 Task: Add Sprouts Black Truffle Sirloin & Mushroom Saute Meal to the cart.
Action: Mouse moved to (270, 130)
Screenshot: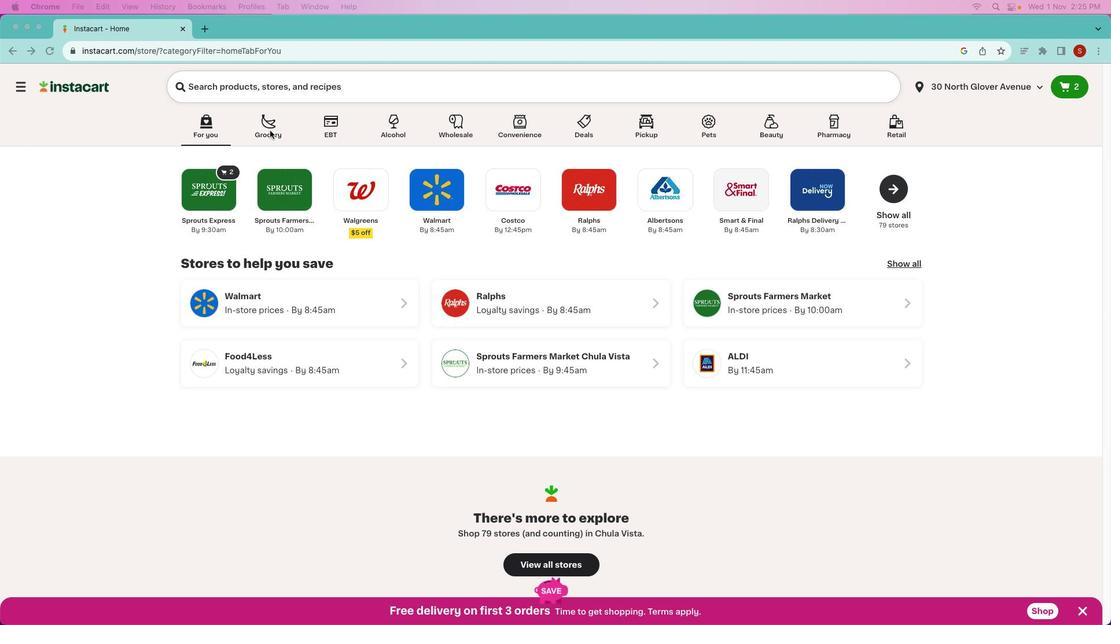 
Action: Mouse pressed left at (270, 130)
Screenshot: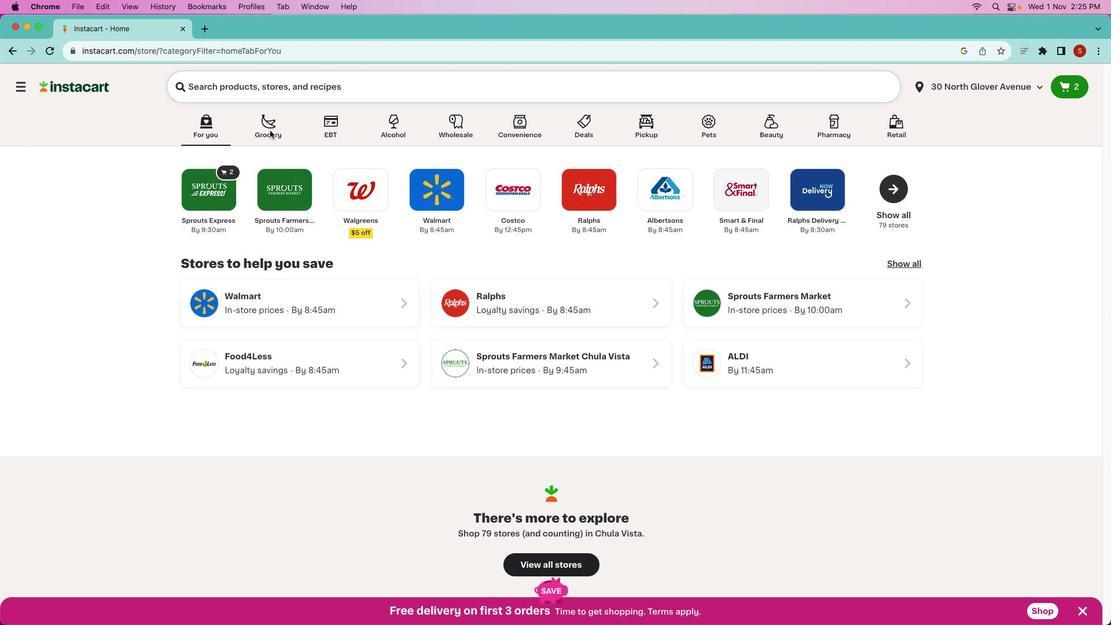 
Action: Mouse pressed left at (270, 130)
Screenshot: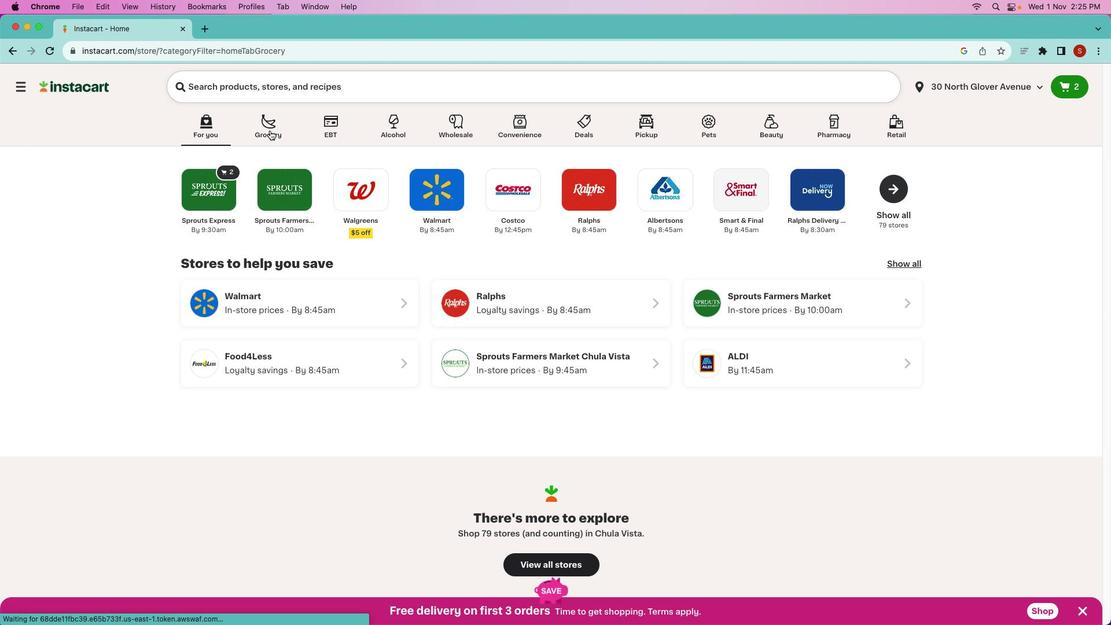 
Action: Mouse moved to (530, 361)
Screenshot: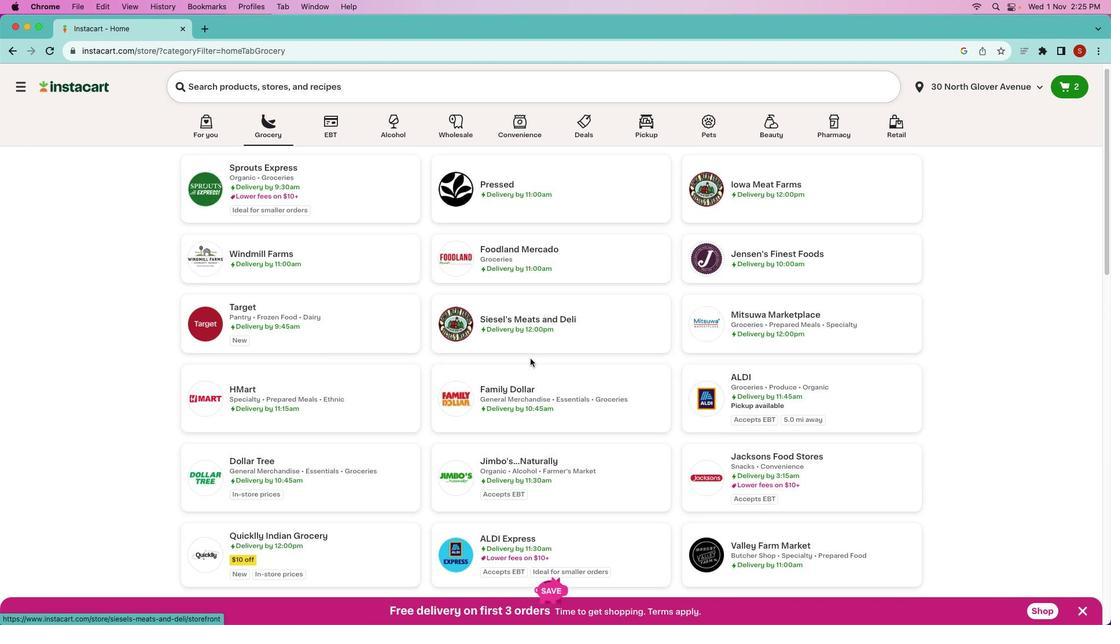 
Action: Mouse scrolled (530, 361) with delta (0, 0)
Screenshot: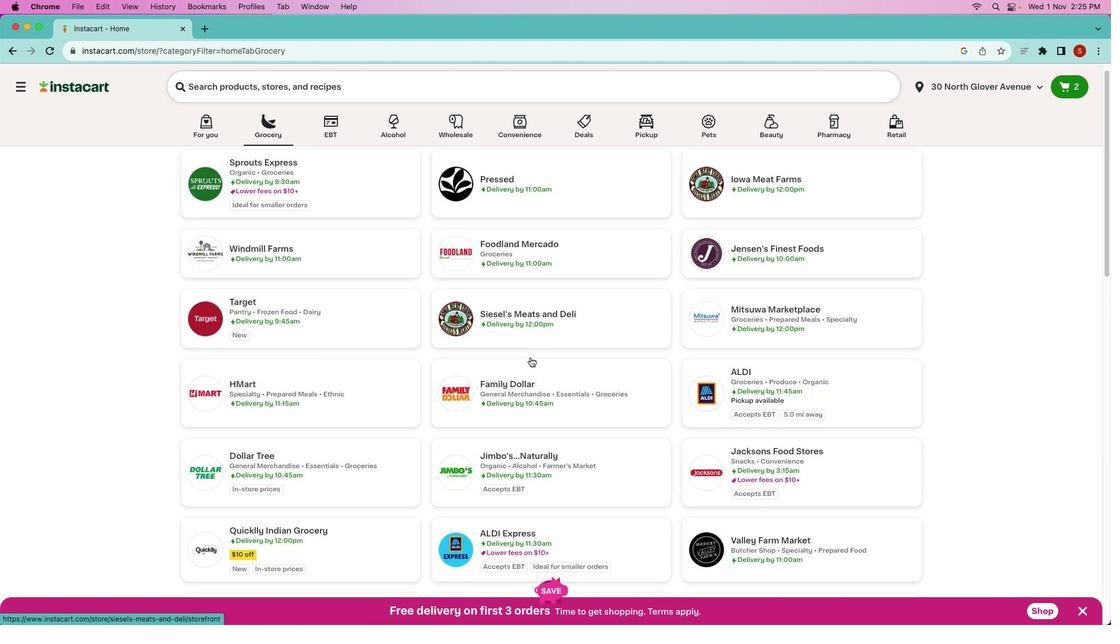 
Action: Mouse moved to (530, 360)
Screenshot: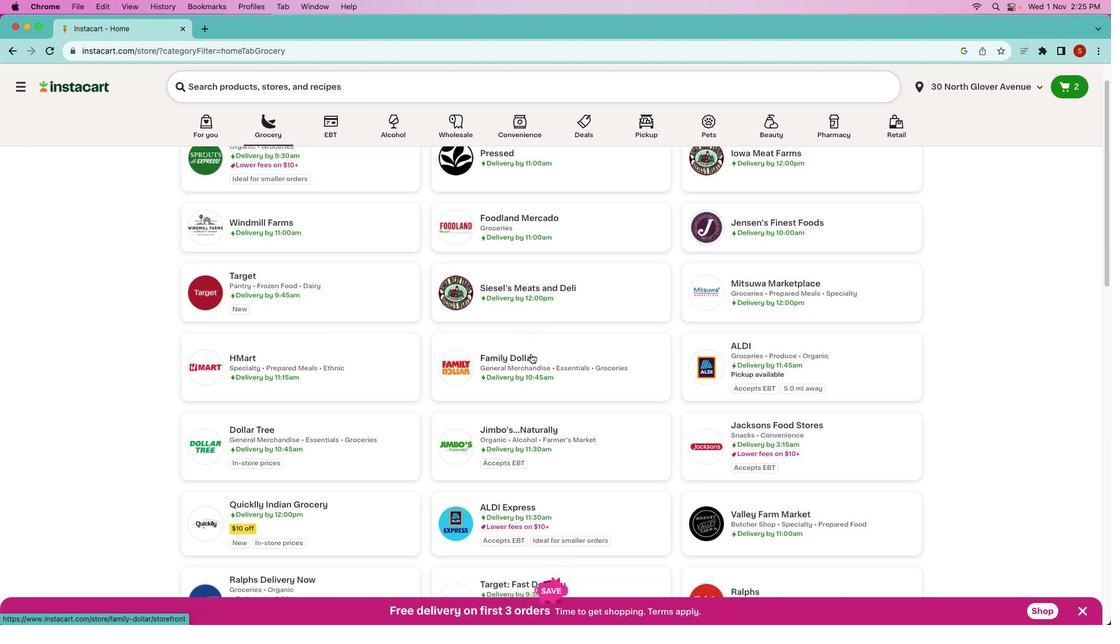 
Action: Mouse scrolled (530, 360) with delta (0, 0)
Screenshot: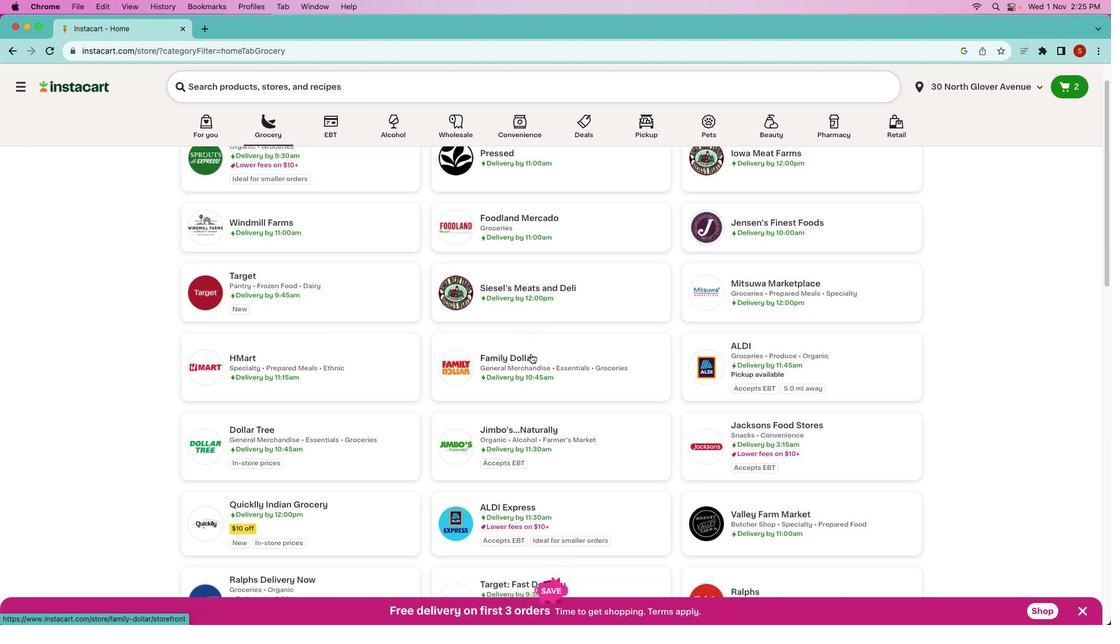 
Action: Mouse moved to (530, 359)
Screenshot: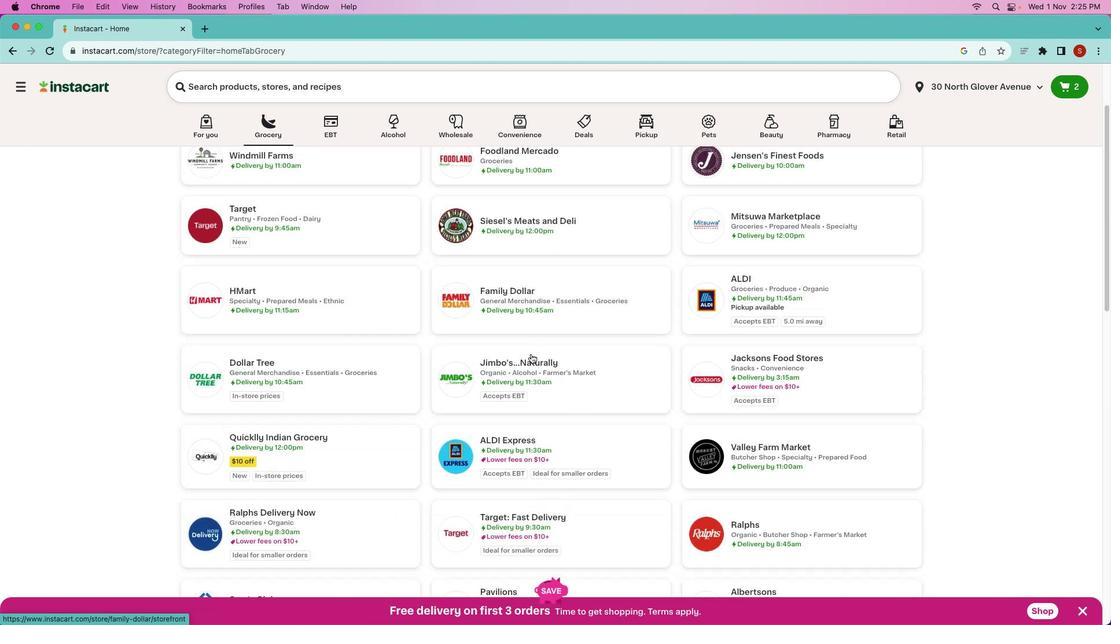 
Action: Mouse scrolled (530, 359) with delta (0, 0)
Screenshot: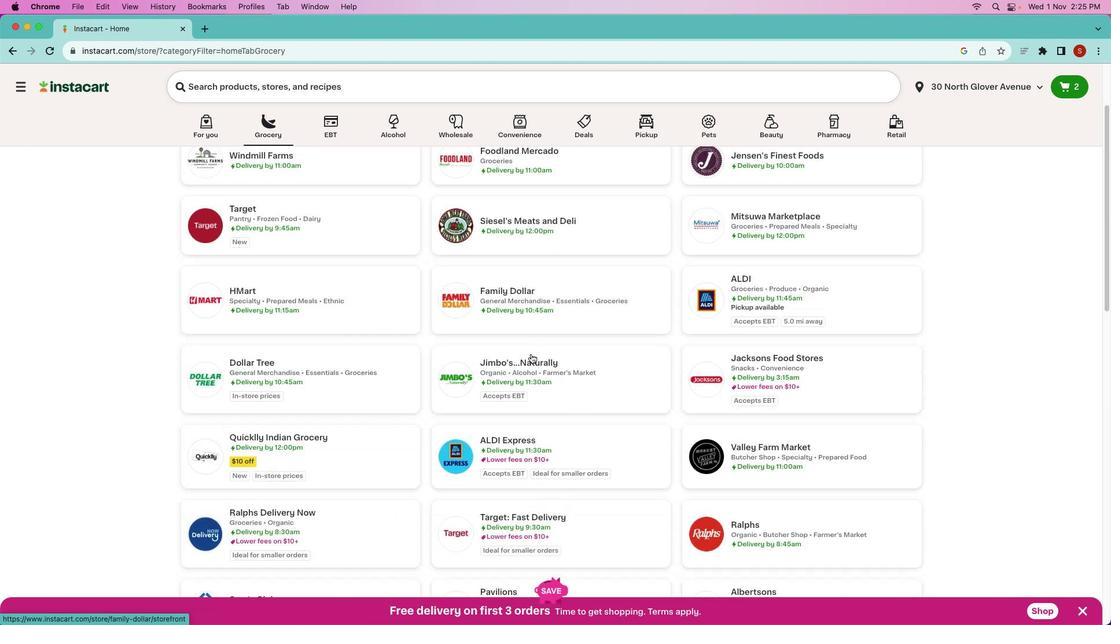 
Action: Mouse moved to (530, 358)
Screenshot: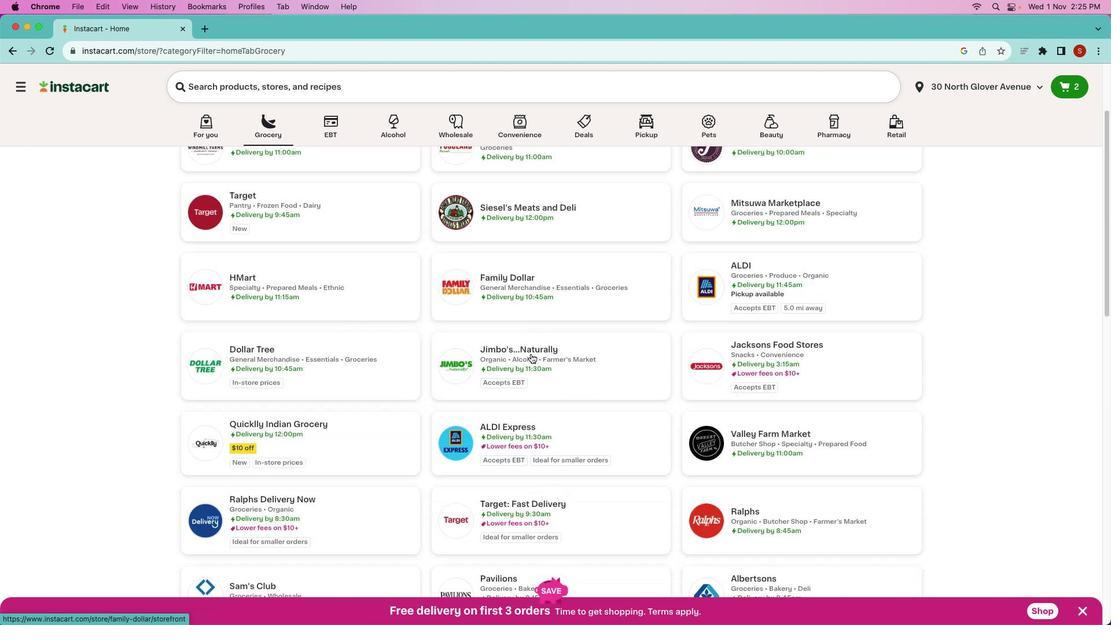 
Action: Mouse scrolled (530, 358) with delta (0, -1)
Screenshot: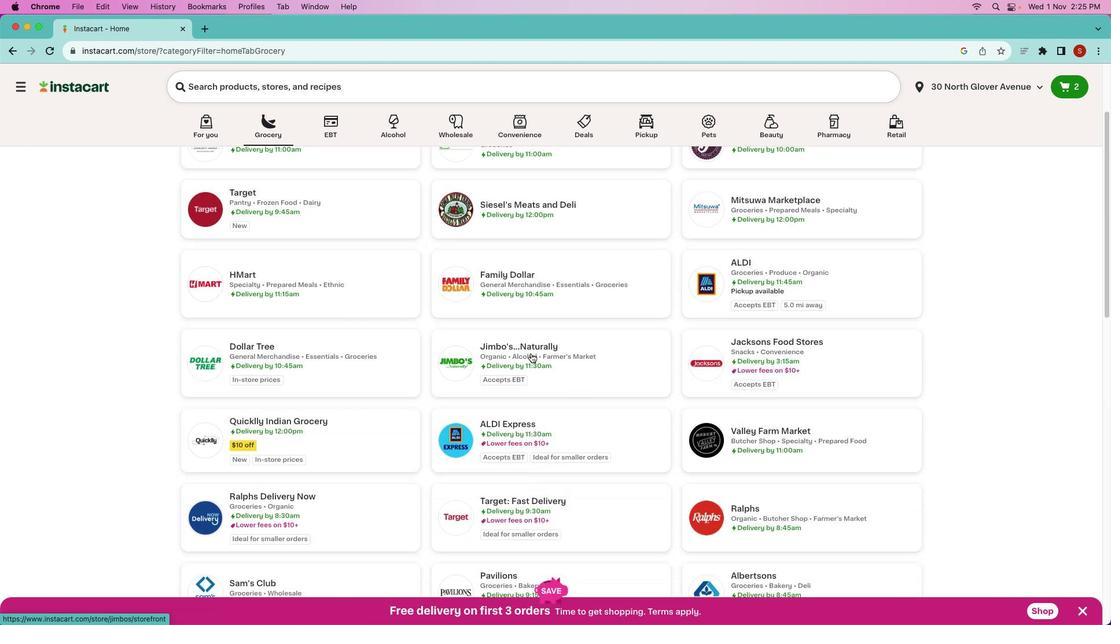 
Action: Mouse moved to (531, 353)
Screenshot: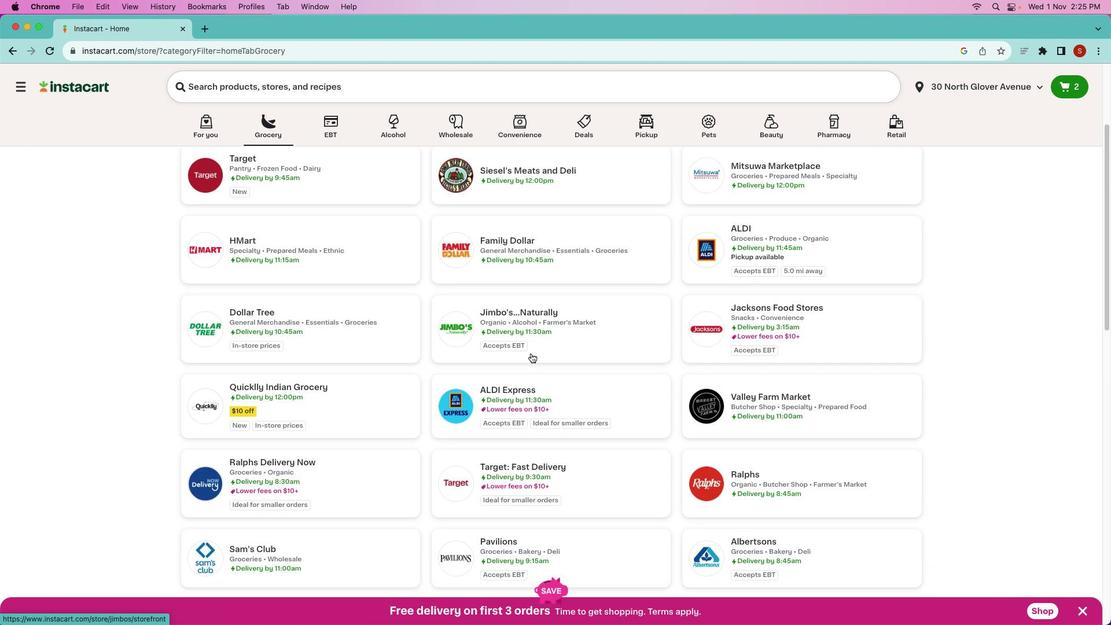 
Action: Mouse scrolled (531, 353) with delta (0, 0)
Screenshot: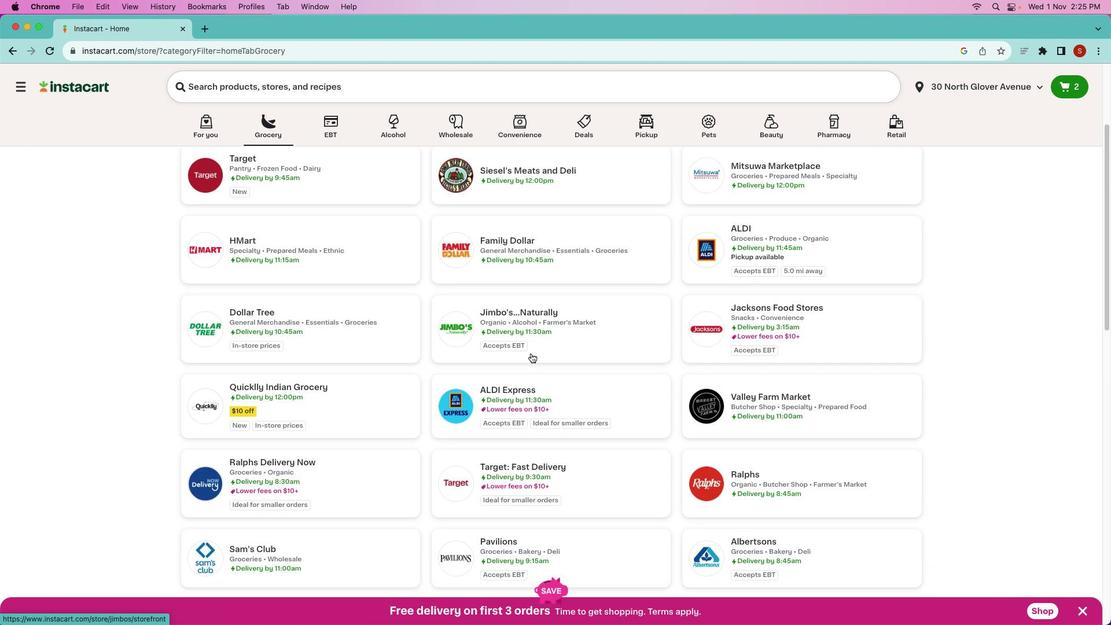 
Action: Mouse scrolled (531, 353) with delta (0, 0)
Screenshot: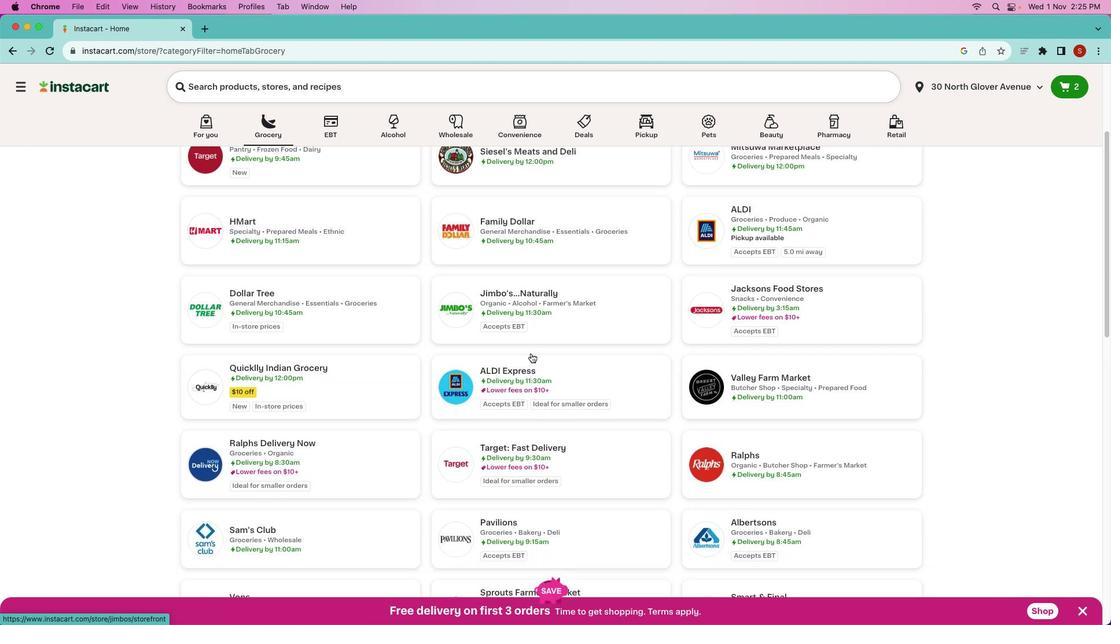 
Action: Mouse scrolled (531, 353) with delta (0, -1)
Screenshot: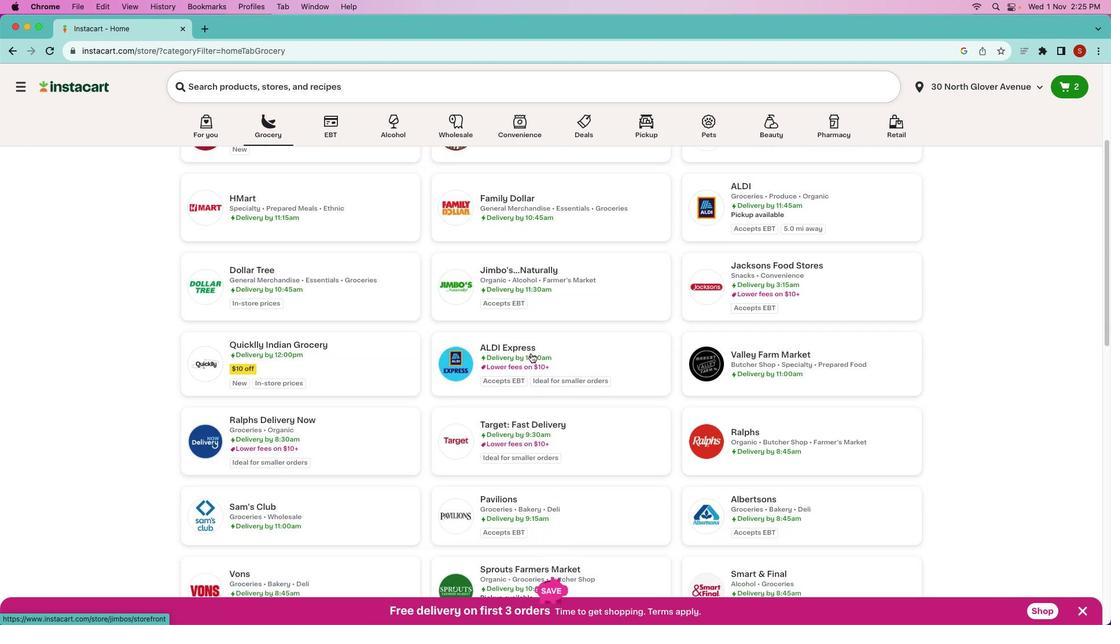 
Action: Mouse moved to (530, 353)
Screenshot: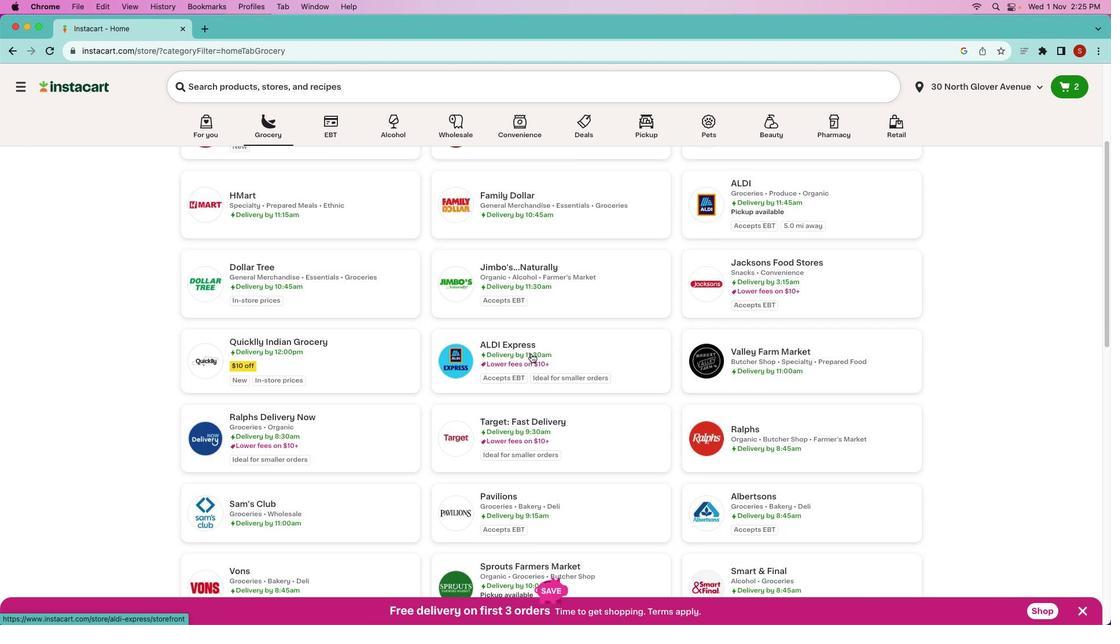 
Action: Mouse scrolled (530, 353) with delta (0, 0)
Screenshot: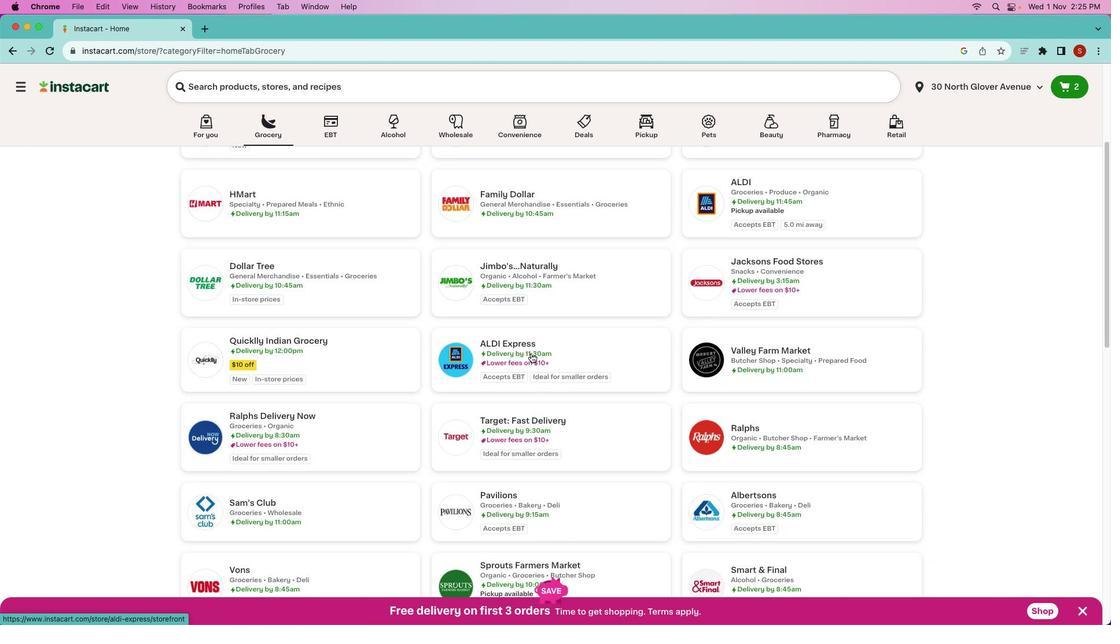 
Action: Mouse moved to (531, 353)
Screenshot: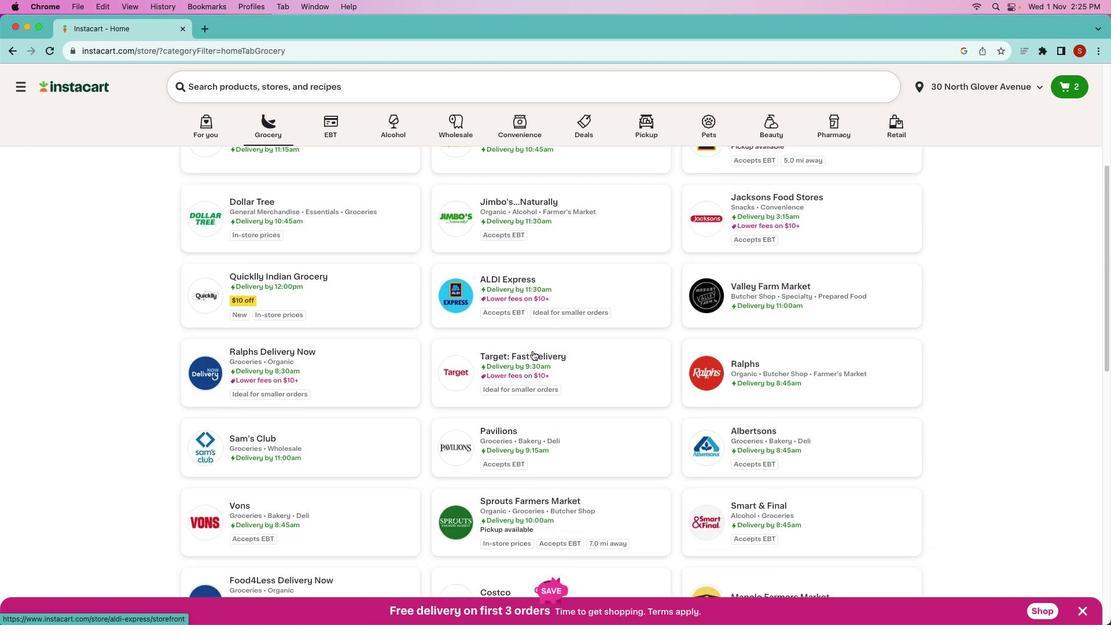 
Action: Mouse scrolled (531, 353) with delta (0, 0)
Screenshot: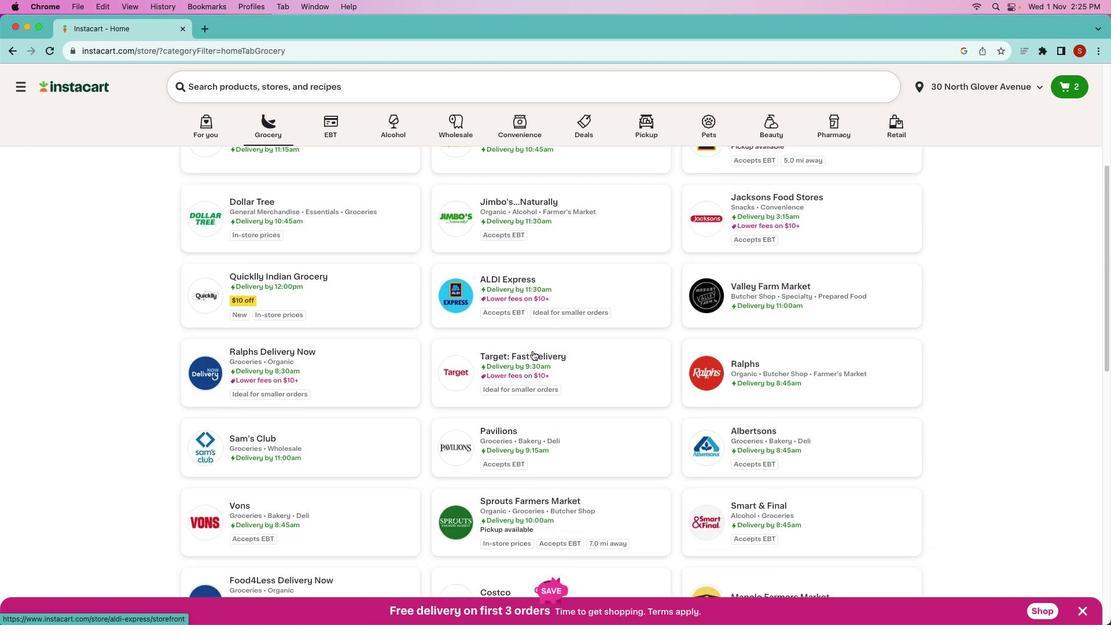 
Action: Mouse moved to (531, 352)
Screenshot: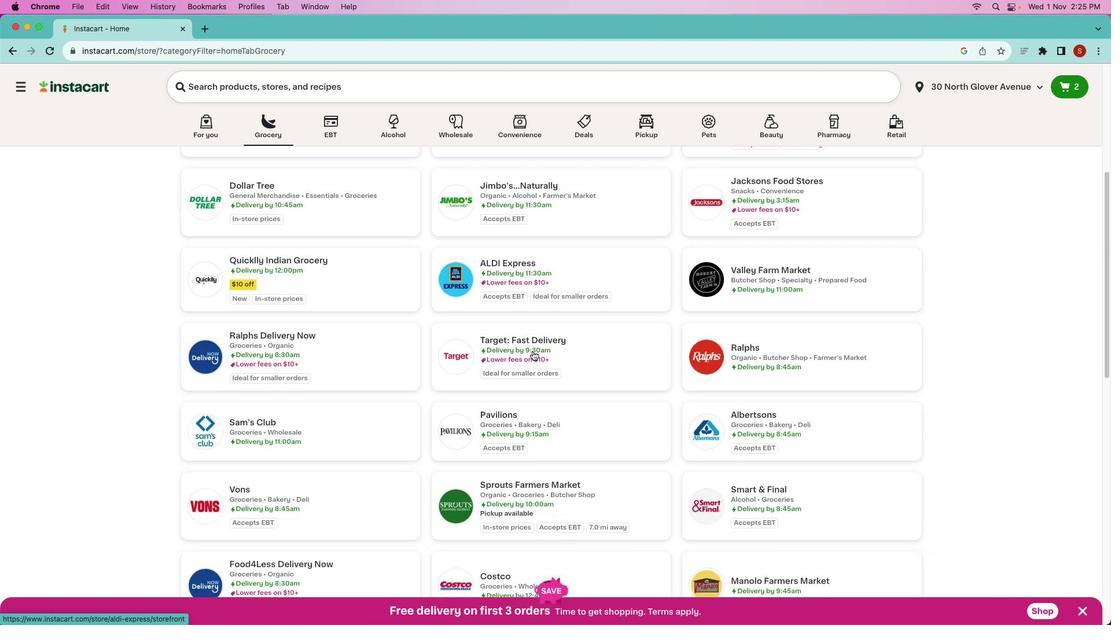 
Action: Mouse scrolled (531, 352) with delta (0, 0)
Screenshot: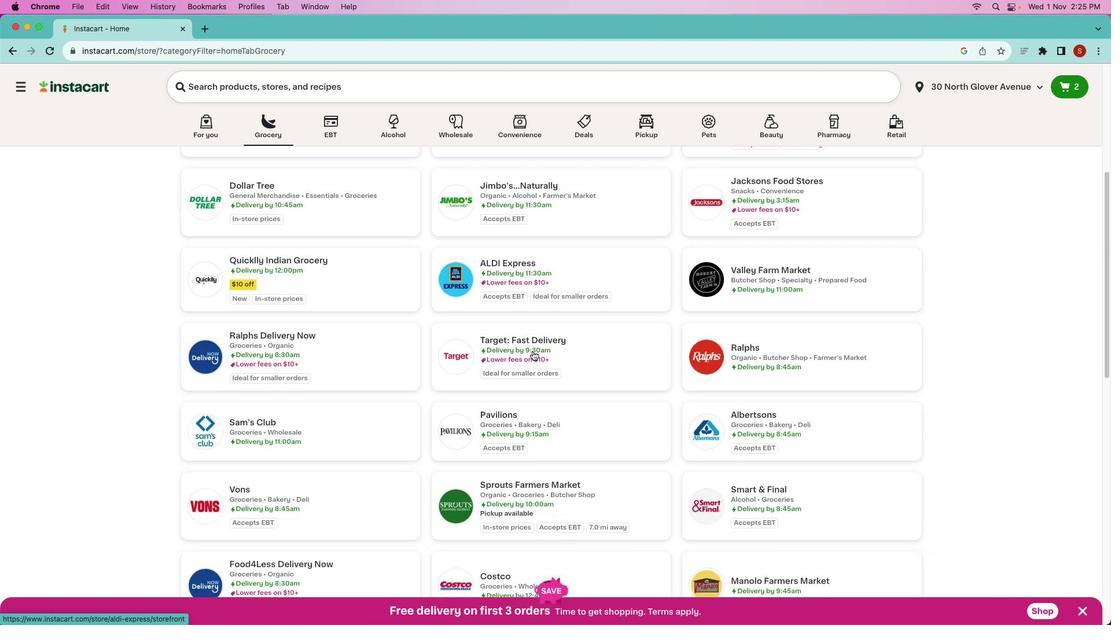 
Action: Mouse moved to (533, 351)
Screenshot: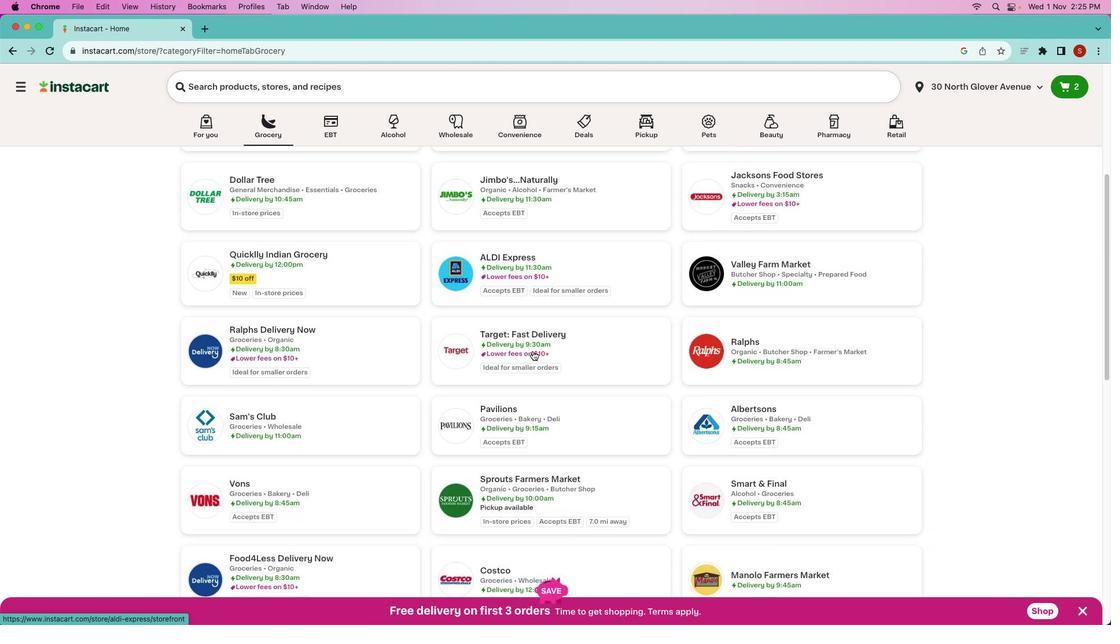 
Action: Mouse scrolled (533, 351) with delta (0, -1)
Screenshot: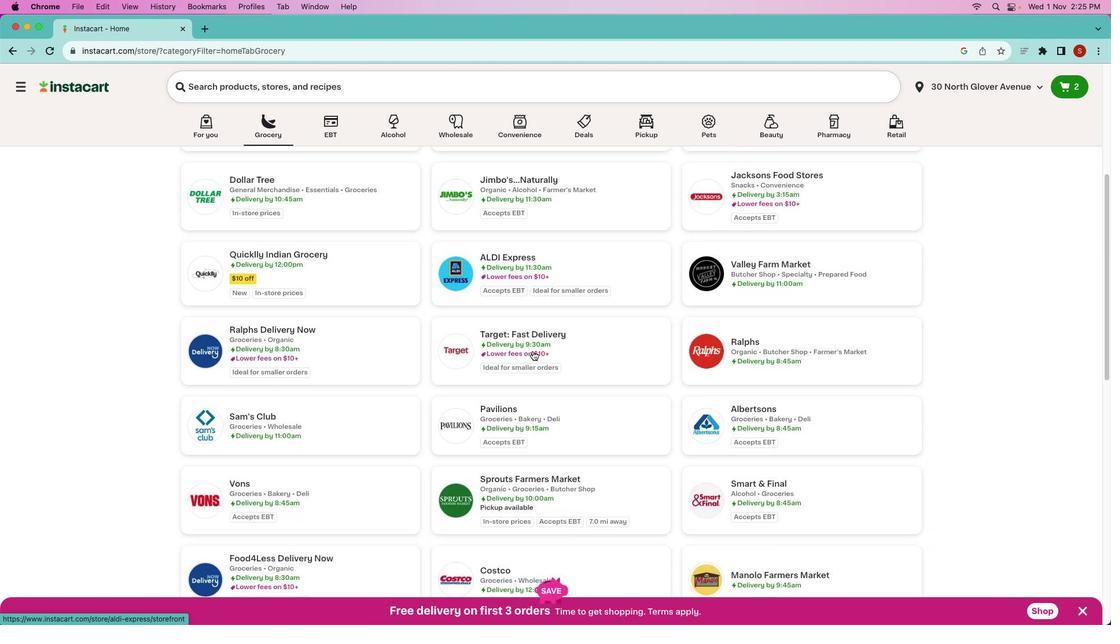 
Action: Mouse moved to (535, 479)
Screenshot: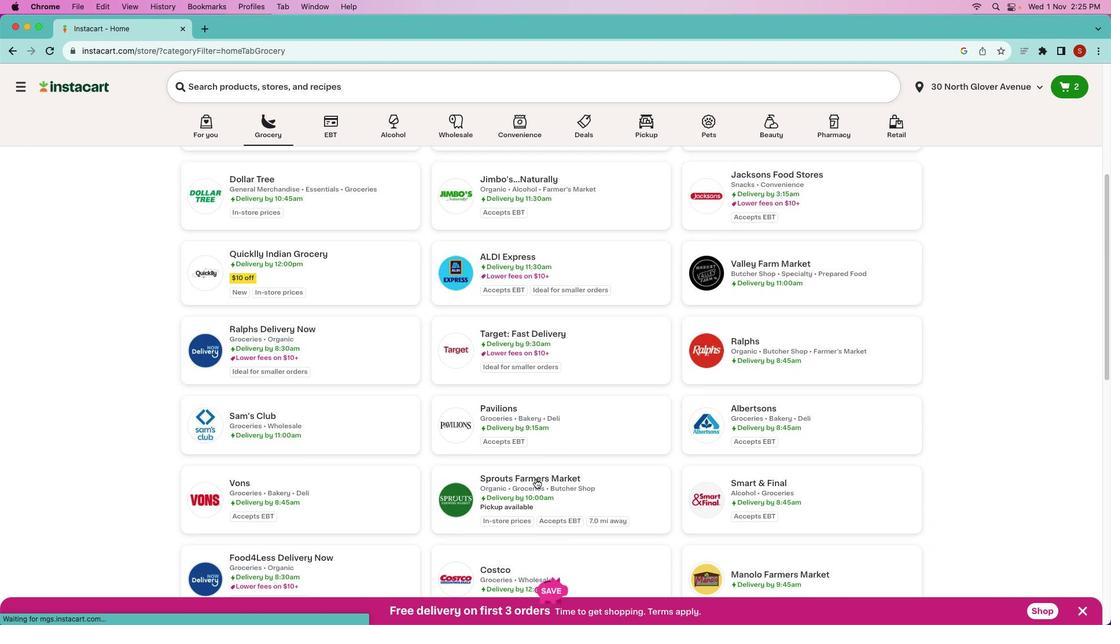 
Action: Mouse pressed left at (535, 479)
Screenshot: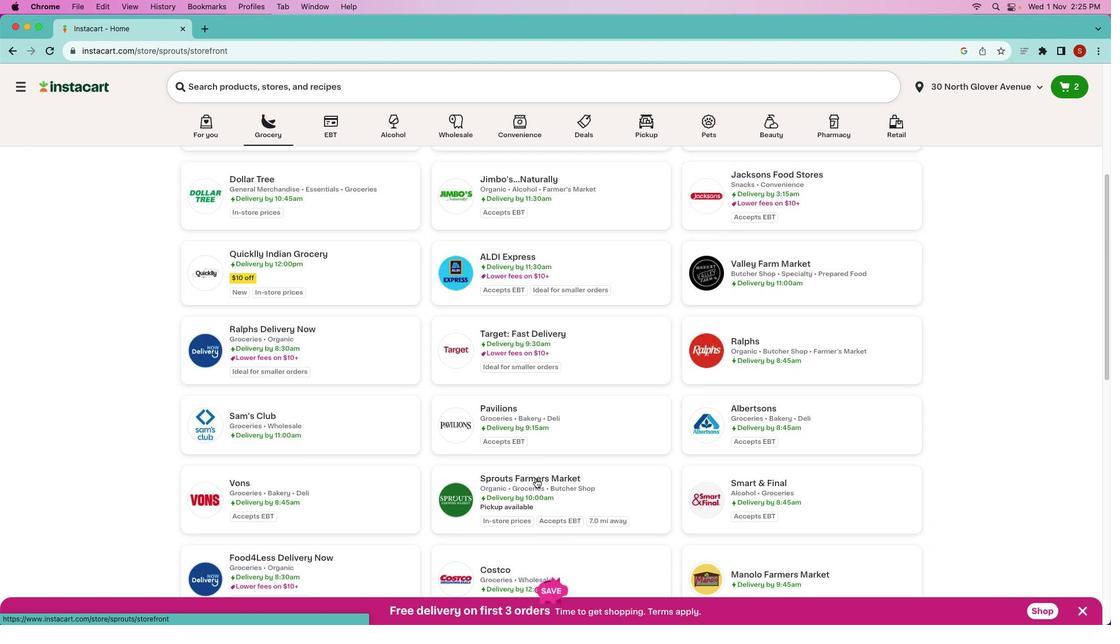 
Action: Mouse moved to (535, 478)
Screenshot: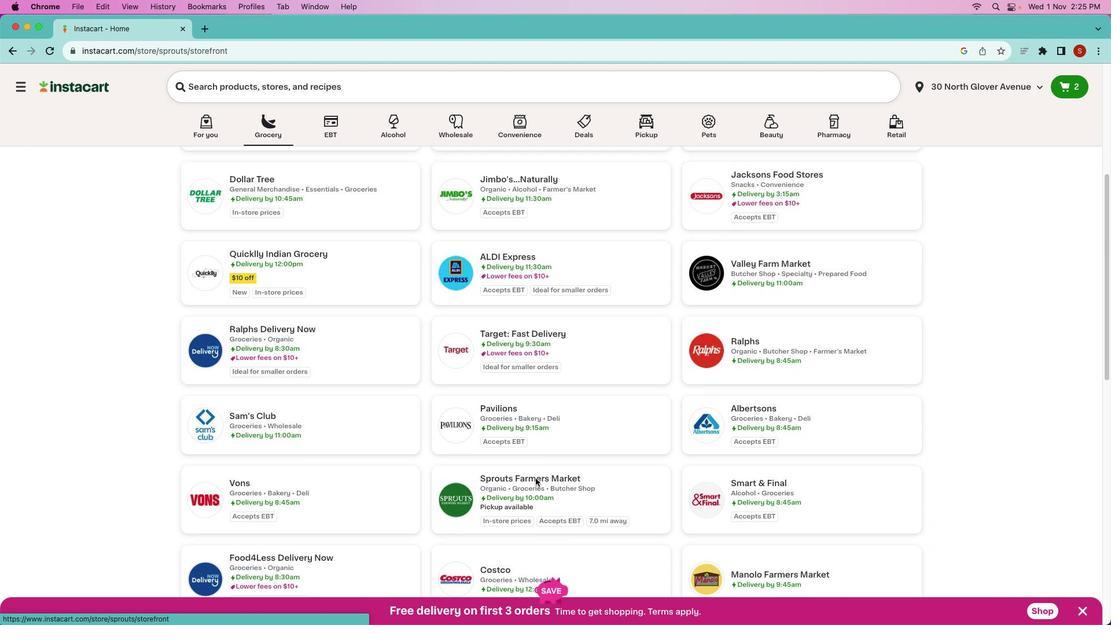 
Action: Mouse pressed left at (535, 478)
Screenshot: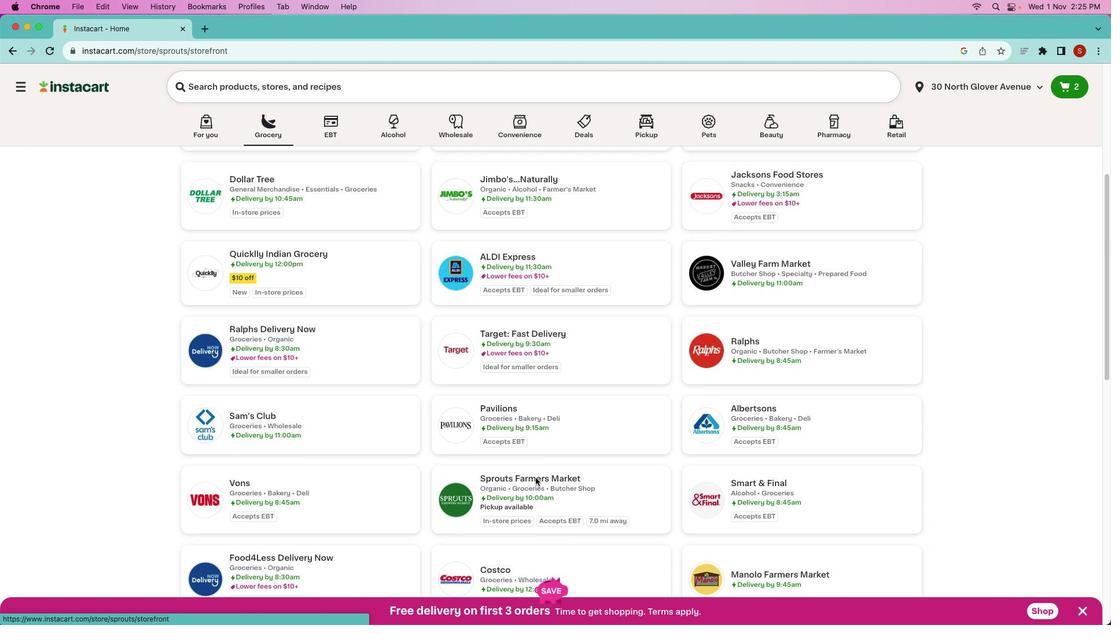 
Action: Mouse moved to (324, 85)
Screenshot: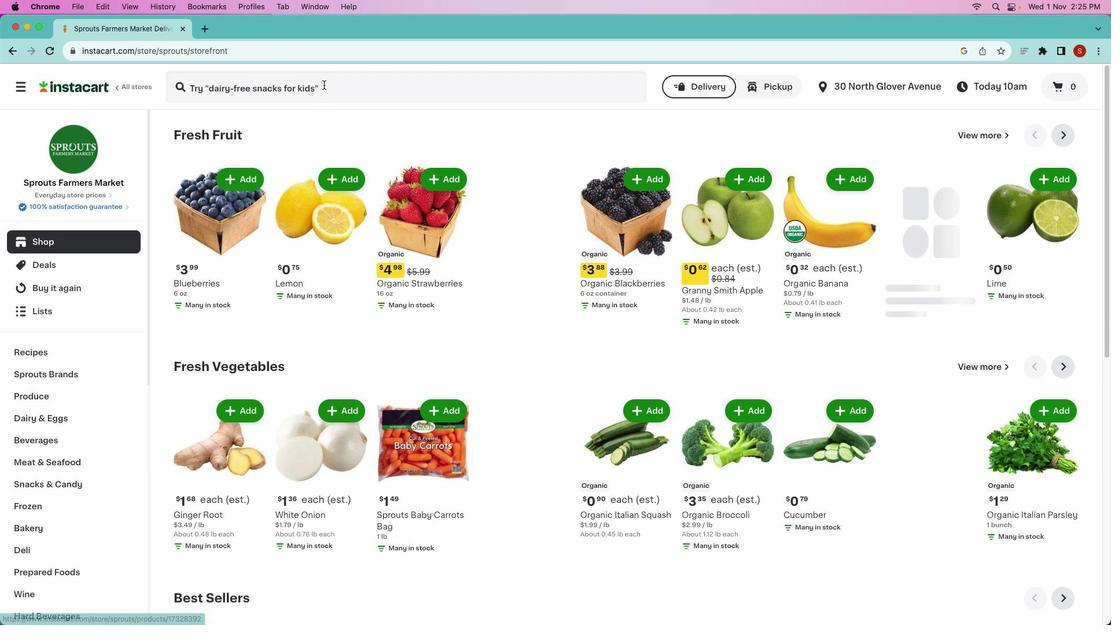 
Action: Mouse pressed left at (324, 85)
Screenshot: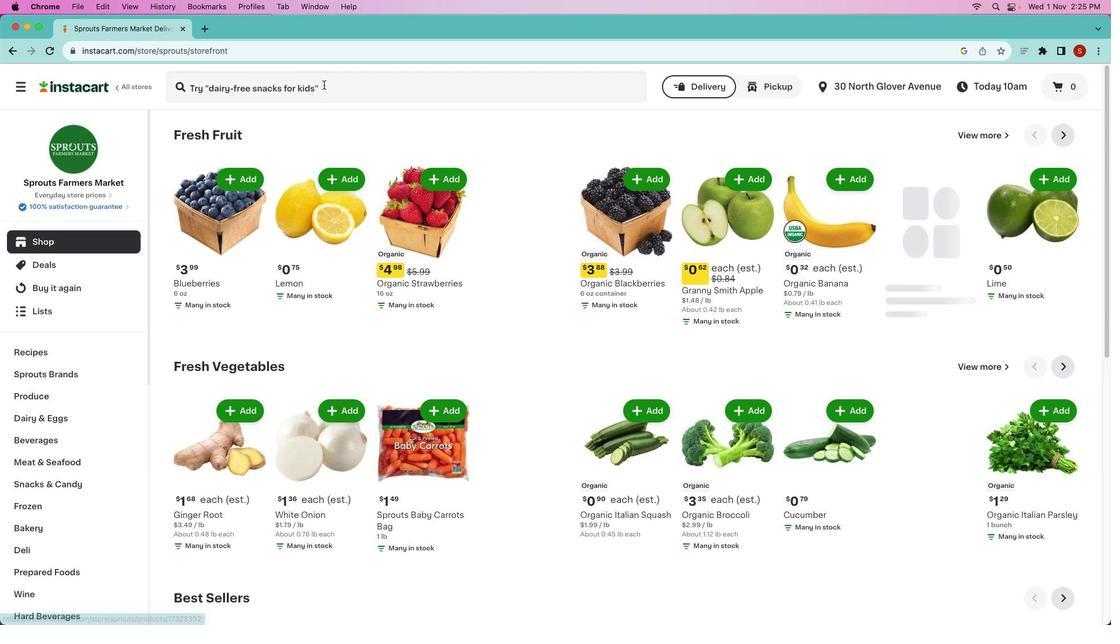 
Action: Mouse moved to (352, 97)
Screenshot: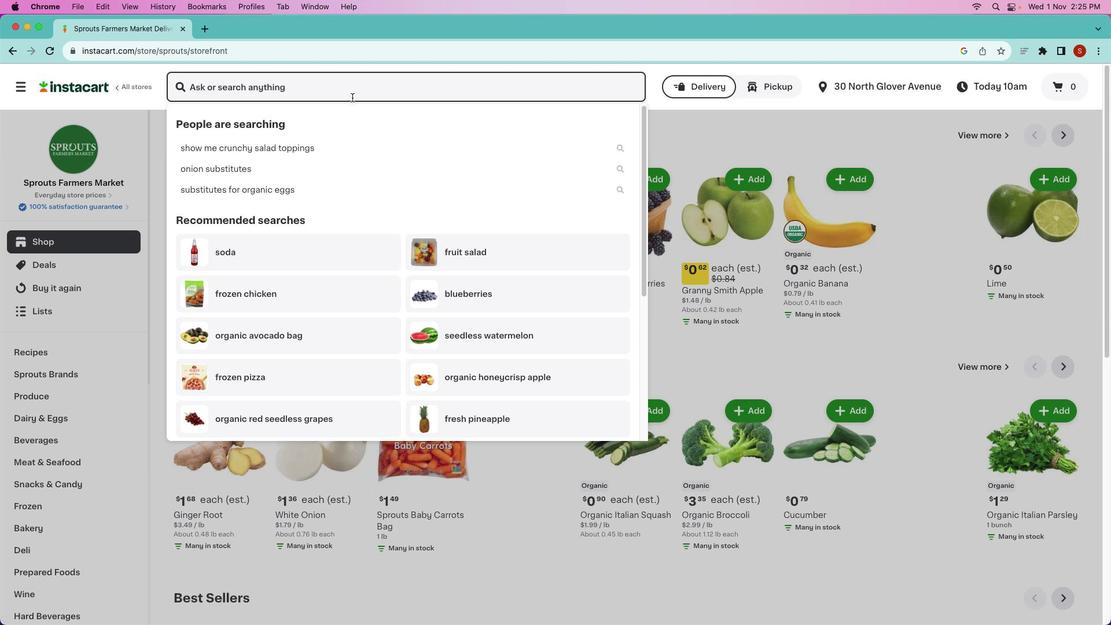 
Action: Key pressed 'd'Key.backspace's''p''r''o''u''t''s'Key.space'b''l''a''c''k'Key.space't''r''u''f''f''l''e'Key.space's''i''r''l''o''i''n'Key.spaceKey.shift_r'&'Key.space'm''u''s''h''r''o''o''m'Key.space's''a''u''t''e'Key.space'm''e''a''l'Key.enter
Screenshot: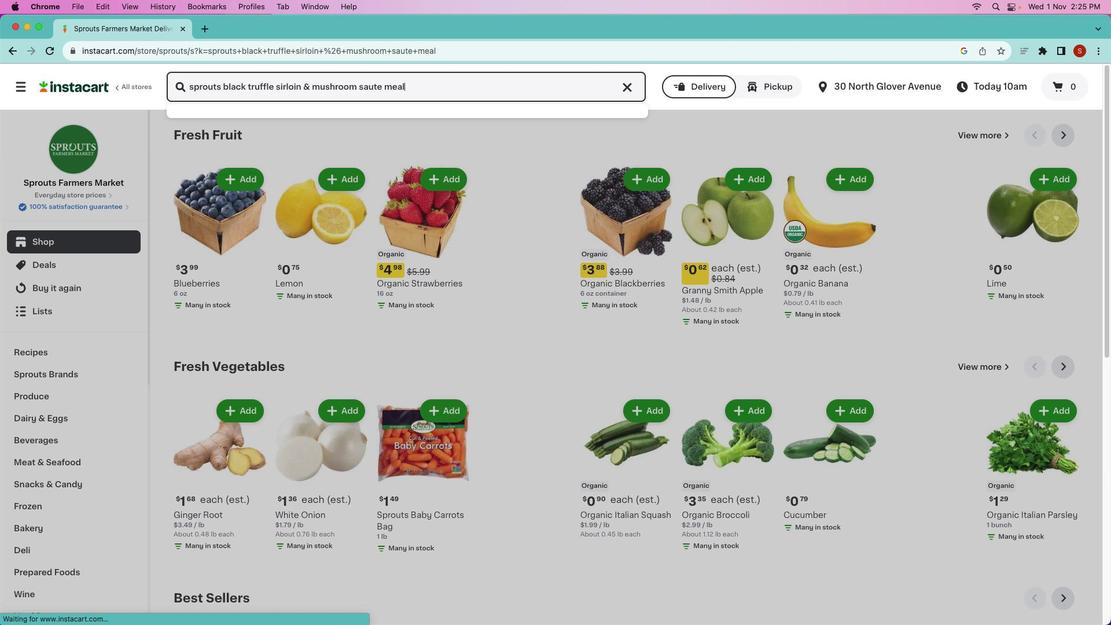 
Action: Mouse moved to (317, 190)
Screenshot: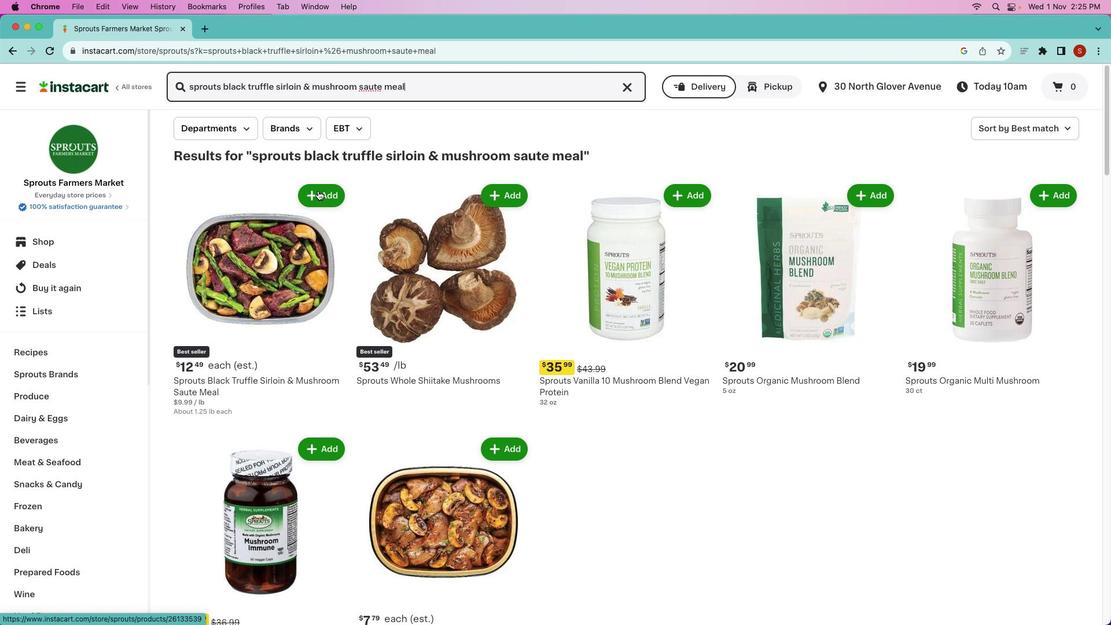 
Action: Mouse pressed left at (317, 190)
Screenshot: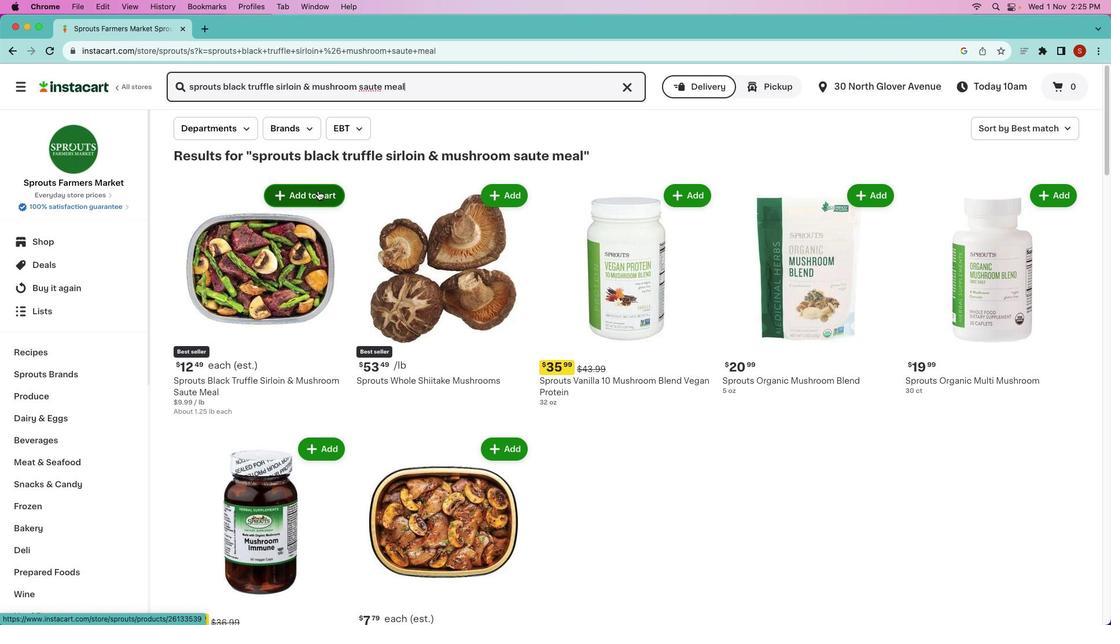 
Action: Mouse moved to (309, 240)
Screenshot: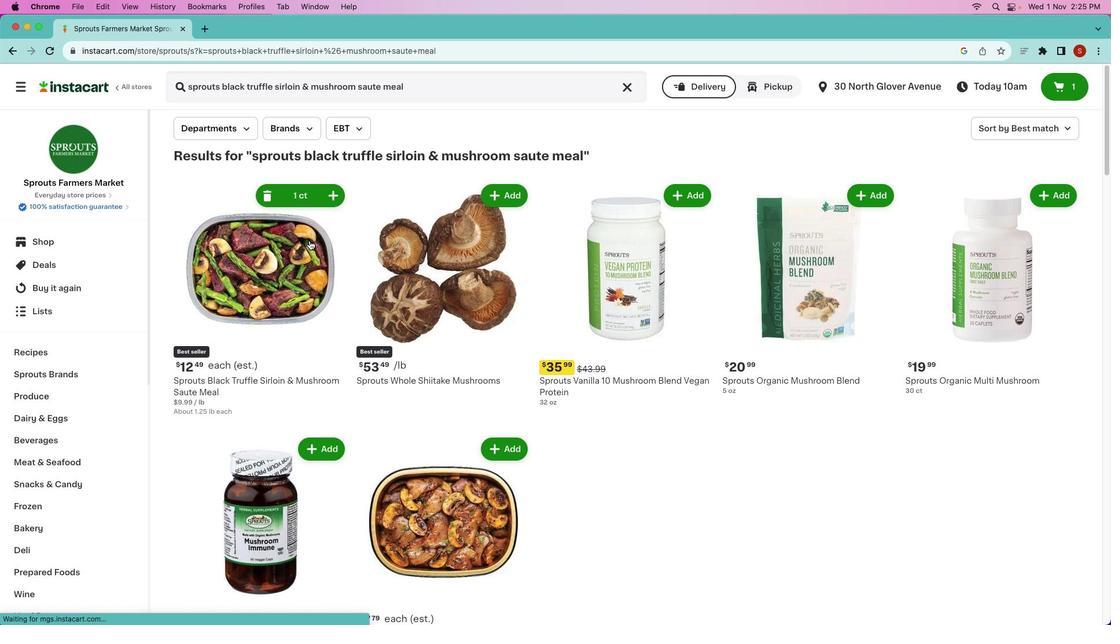 
